 Task: For heading Use Courier New.  font size for heading18,  'Change the font style of data to'Courier New and font size to 9,  Change the alignment of both headline & data to Align right In the sheet   Elite Sales   book
Action: Mouse moved to (72, 148)
Screenshot: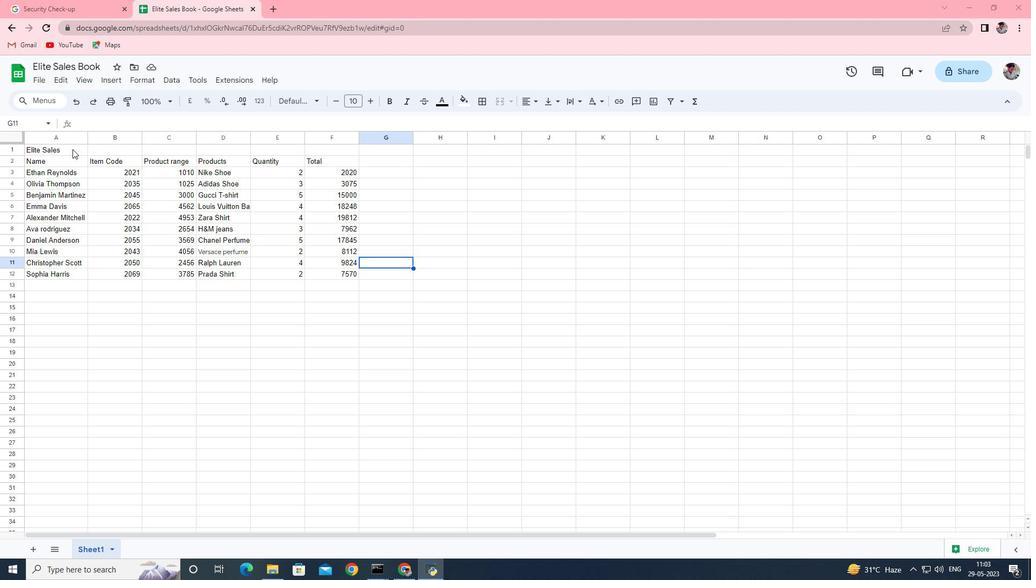 
Action: Mouse pressed left at (72, 148)
Screenshot: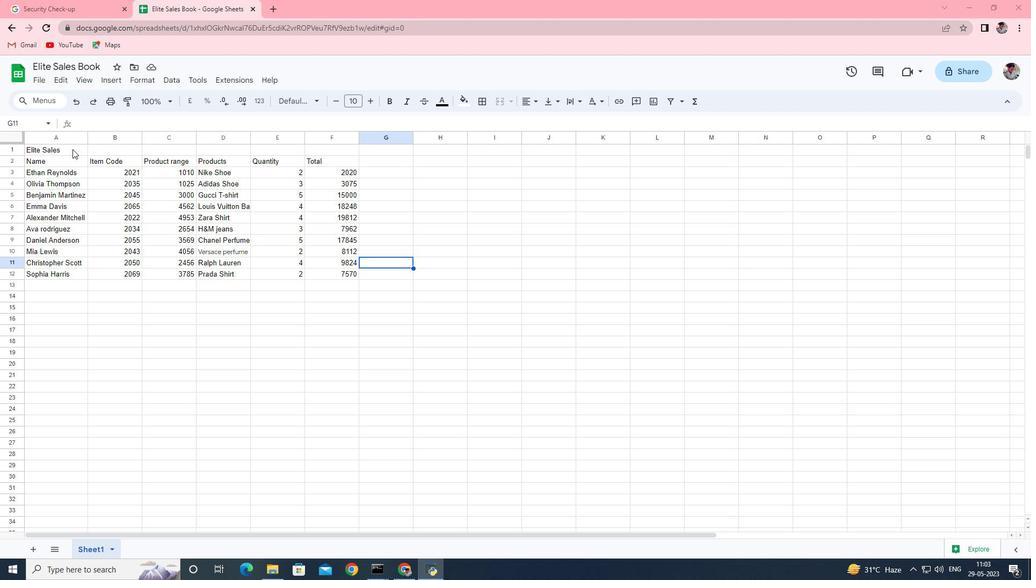 
Action: Mouse moved to (313, 102)
Screenshot: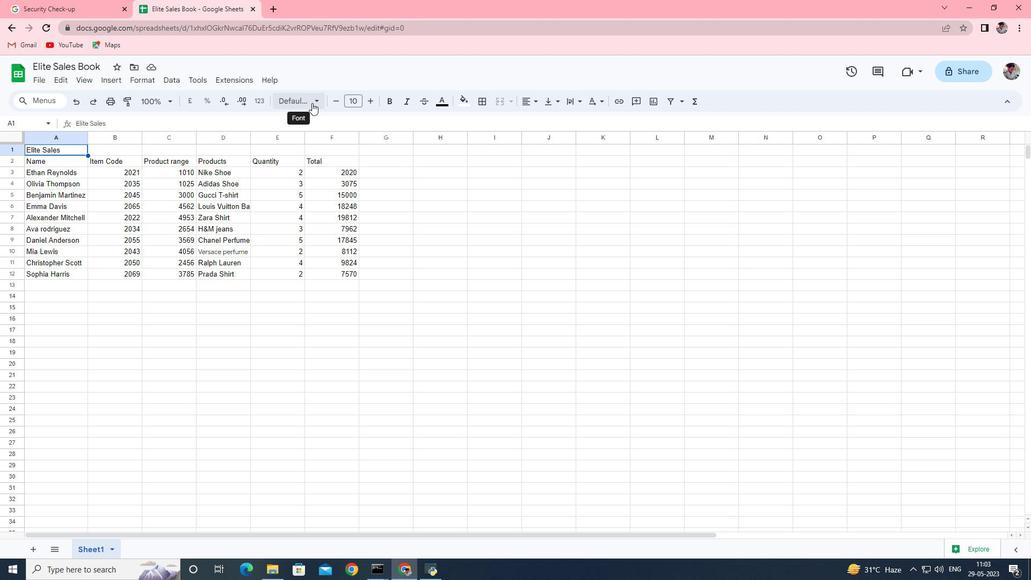 
Action: Mouse pressed left at (313, 102)
Screenshot: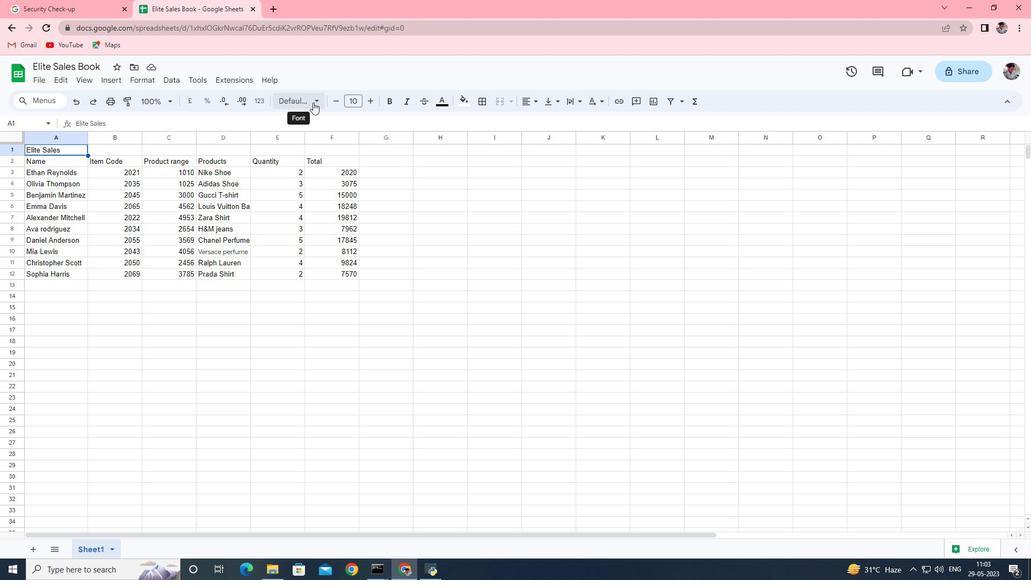 
Action: Mouse moved to (313, 322)
Screenshot: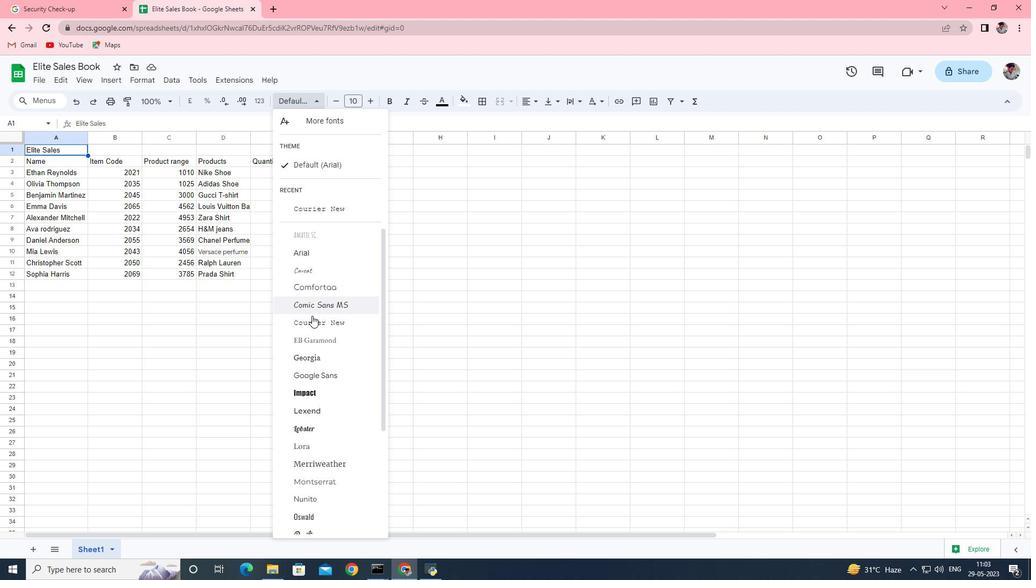 
Action: Mouse pressed left at (313, 322)
Screenshot: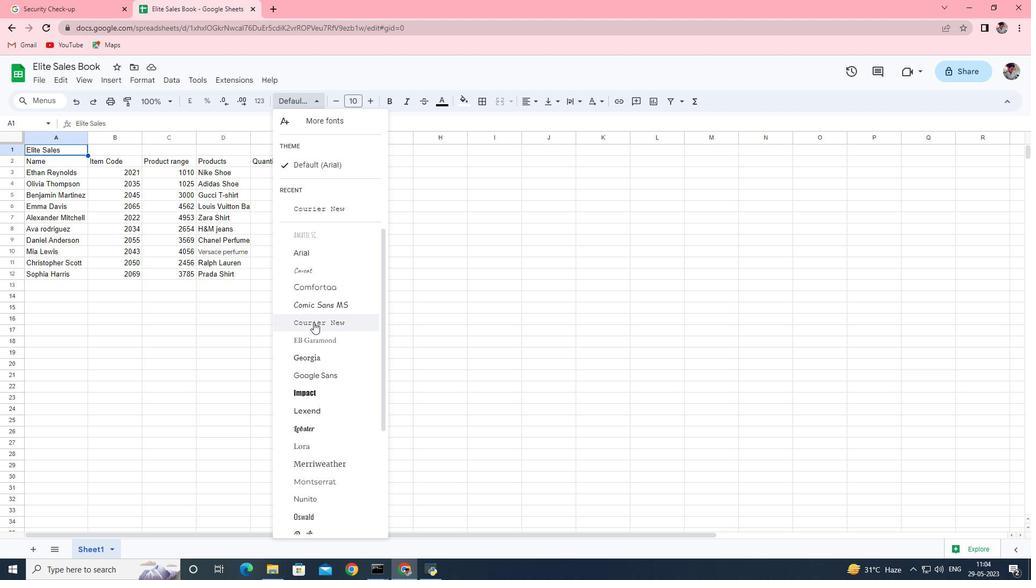 
Action: Mouse moved to (369, 103)
Screenshot: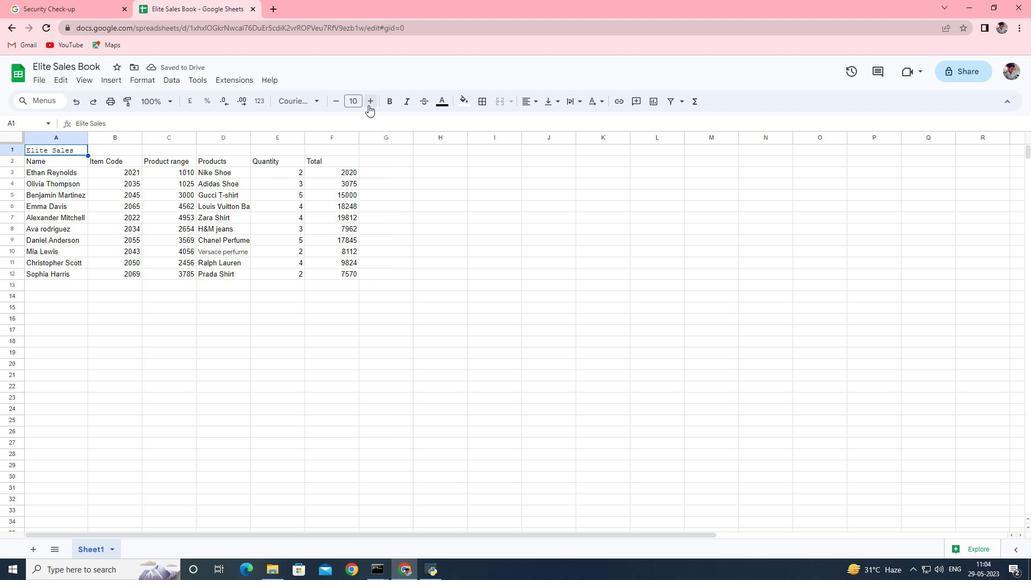 
Action: Mouse pressed left at (369, 103)
Screenshot: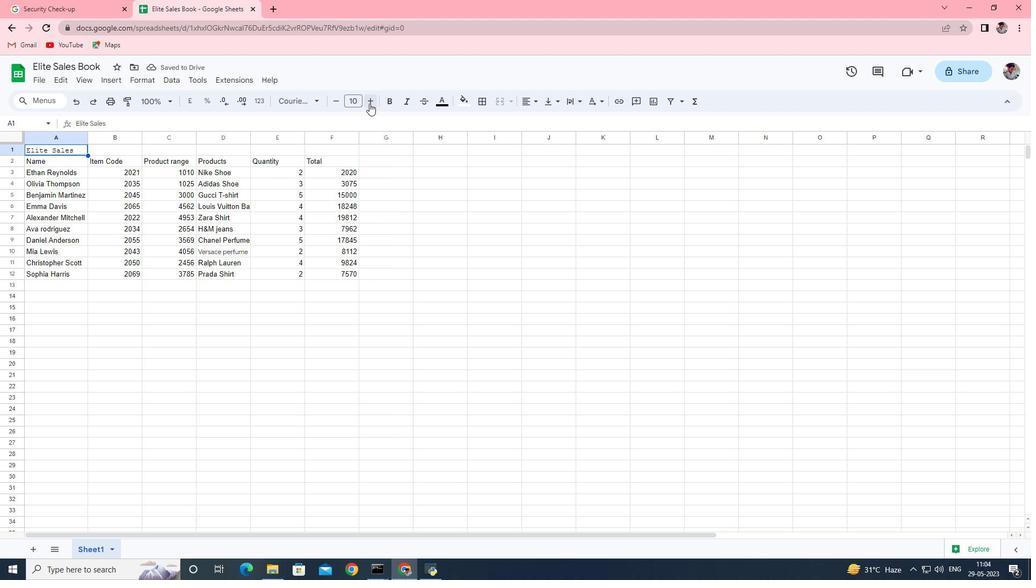 
Action: Mouse pressed left at (369, 103)
Screenshot: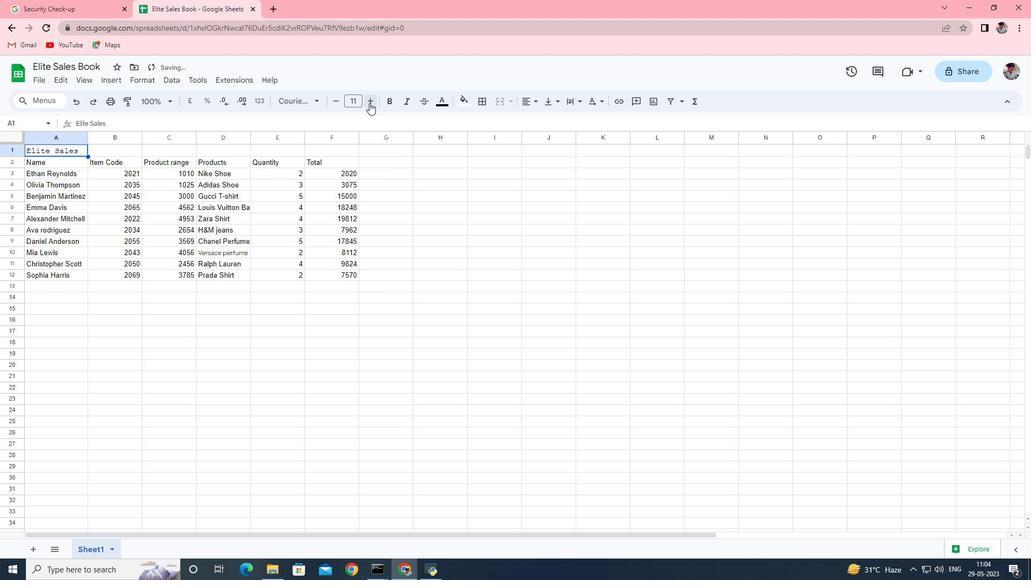 
Action: Mouse pressed left at (369, 103)
Screenshot: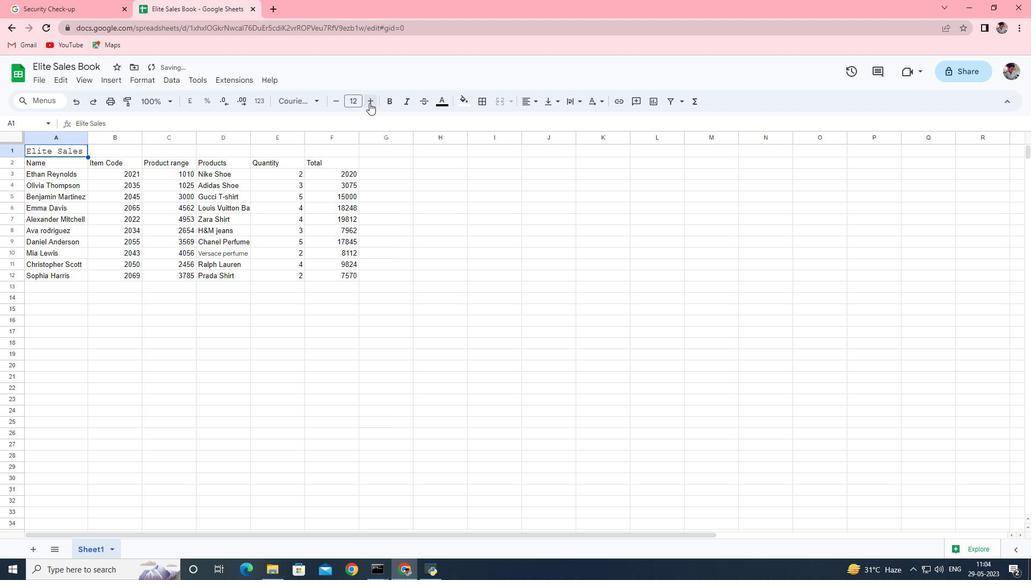 
Action: Mouse pressed left at (369, 103)
Screenshot: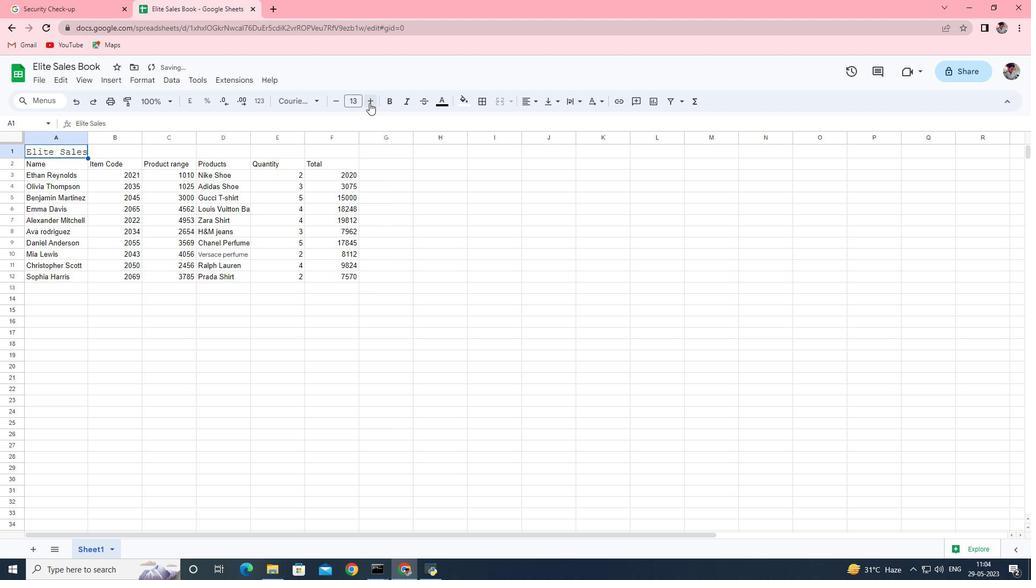 
Action: Mouse pressed left at (369, 103)
Screenshot: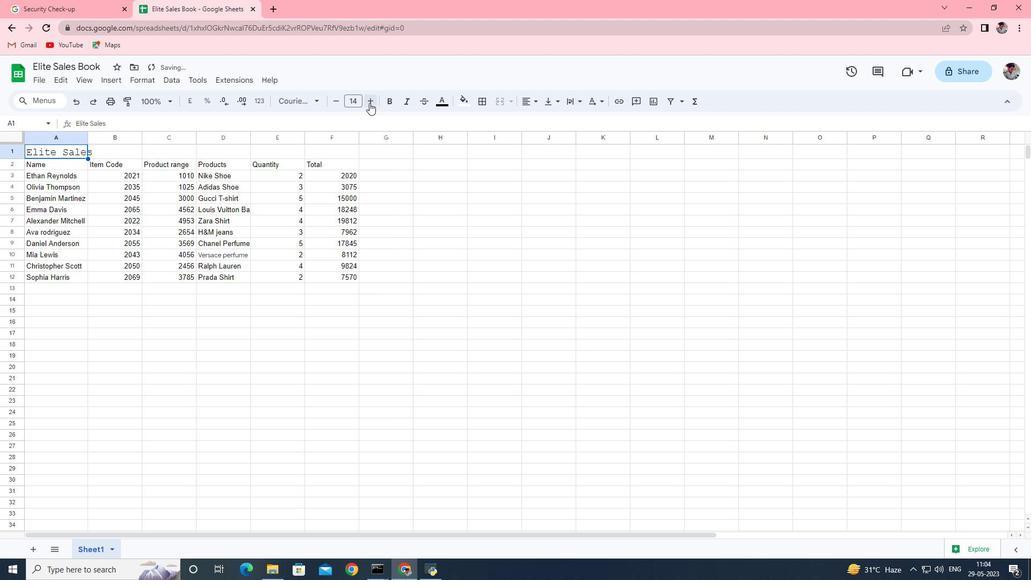
Action: Mouse pressed left at (369, 103)
Screenshot: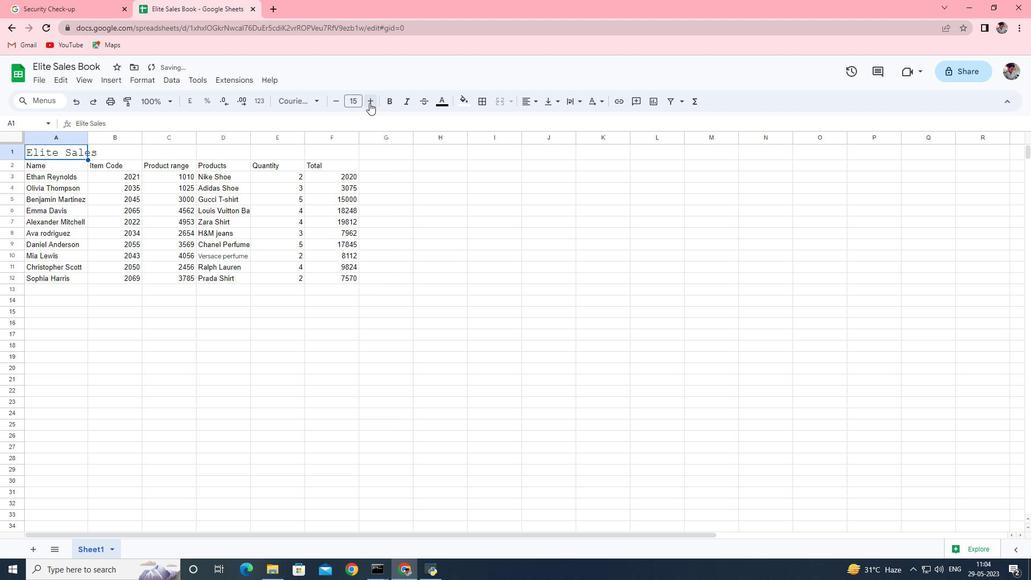 
Action: Mouse pressed left at (369, 103)
Screenshot: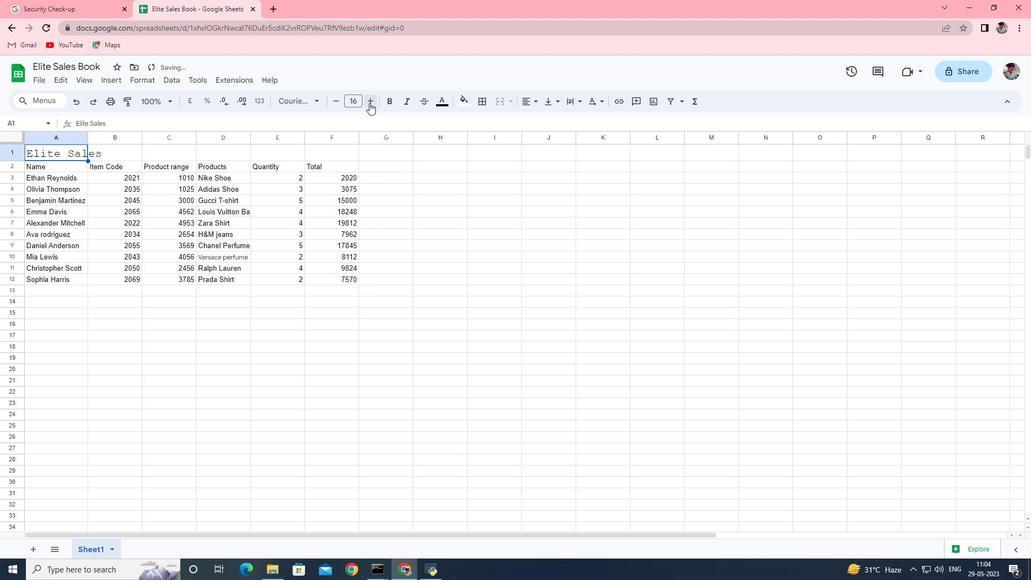 
Action: Mouse pressed left at (369, 103)
Screenshot: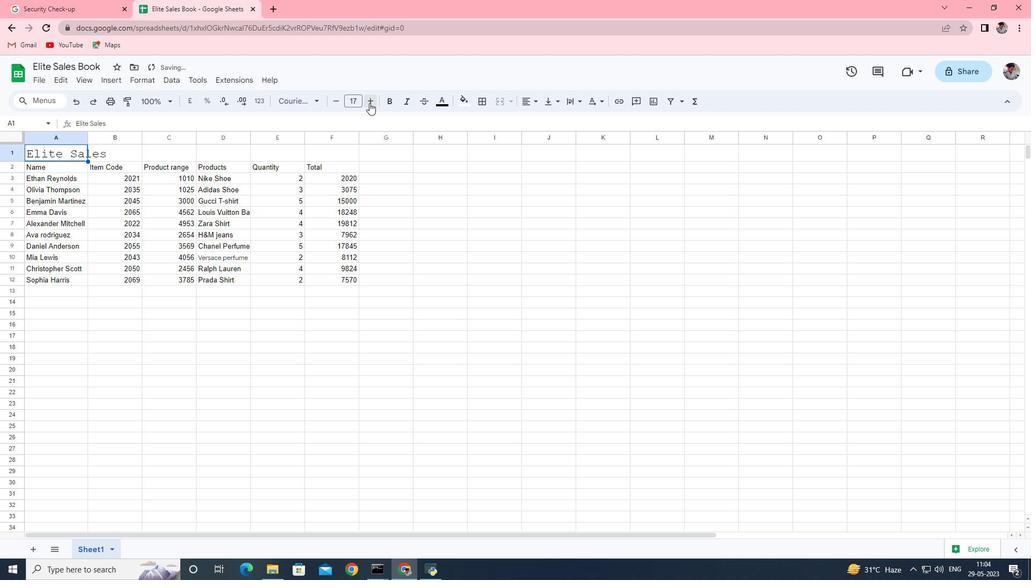
Action: Mouse moved to (72, 164)
Screenshot: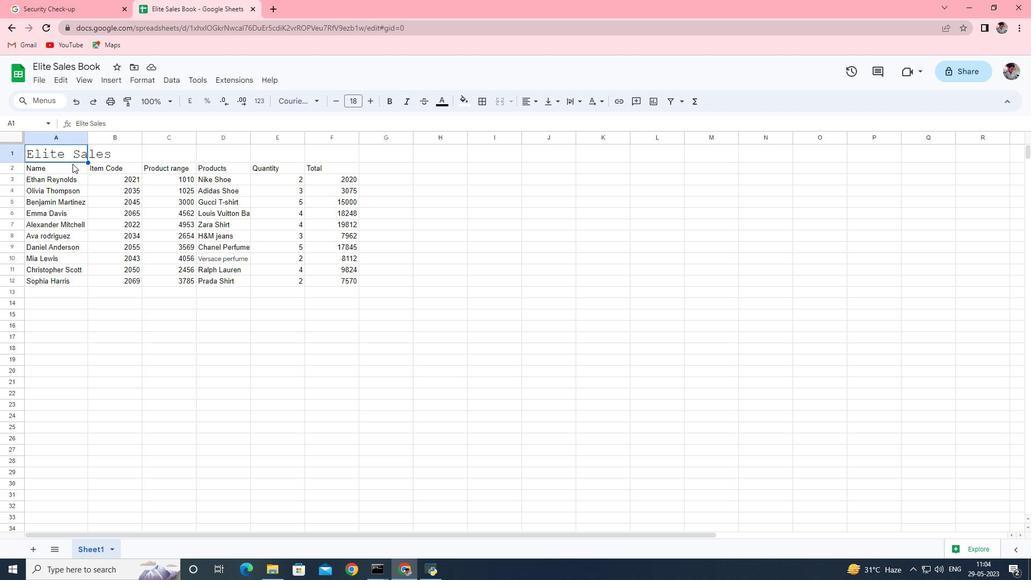 
Action: Mouse pressed left at (72, 164)
Screenshot: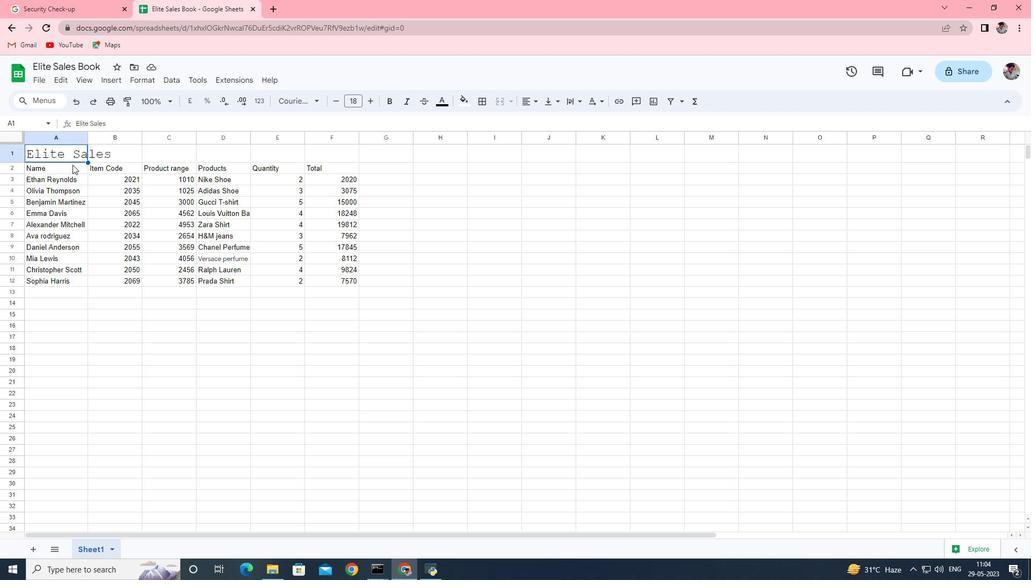 
Action: Mouse moved to (316, 104)
Screenshot: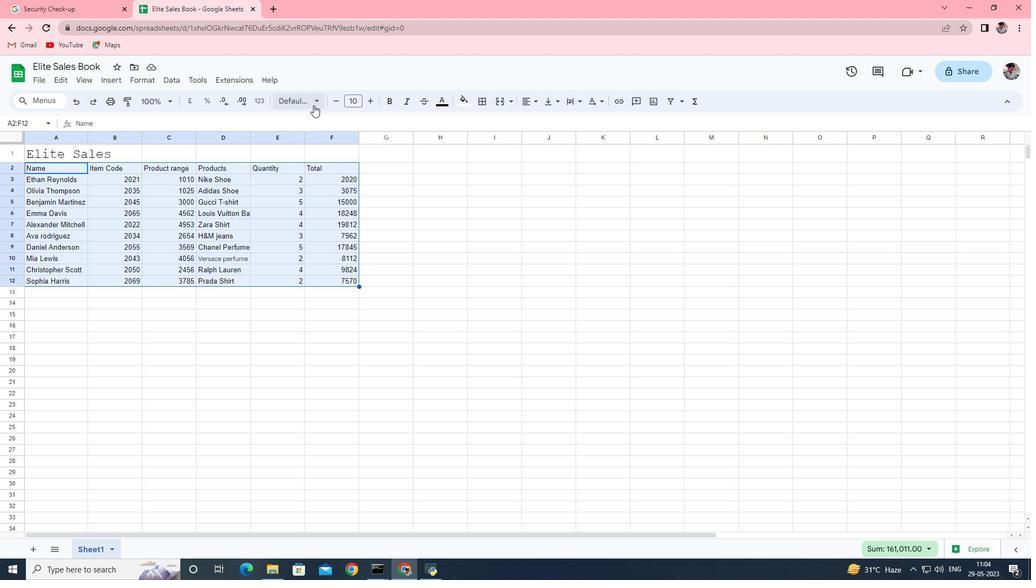 
Action: Mouse pressed left at (316, 104)
Screenshot: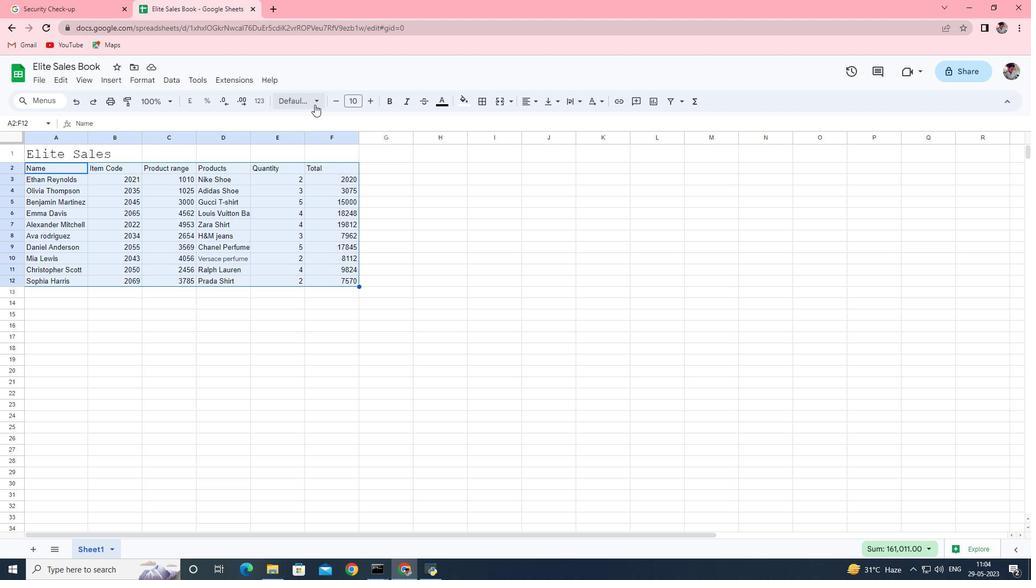 
Action: Mouse moved to (327, 326)
Screenshot: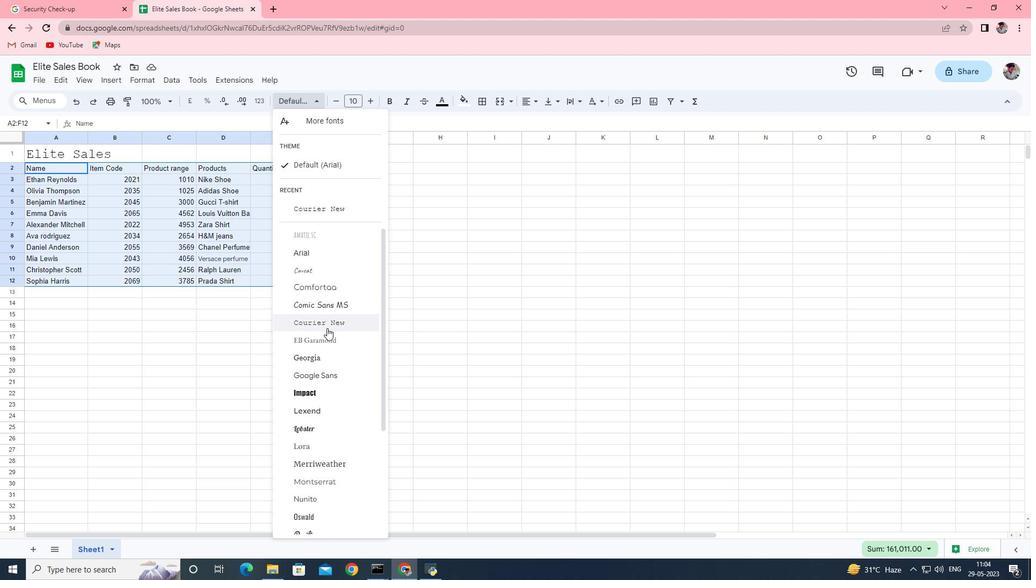 
Action: Mouse pressed left at (327, 326)
Screenshot: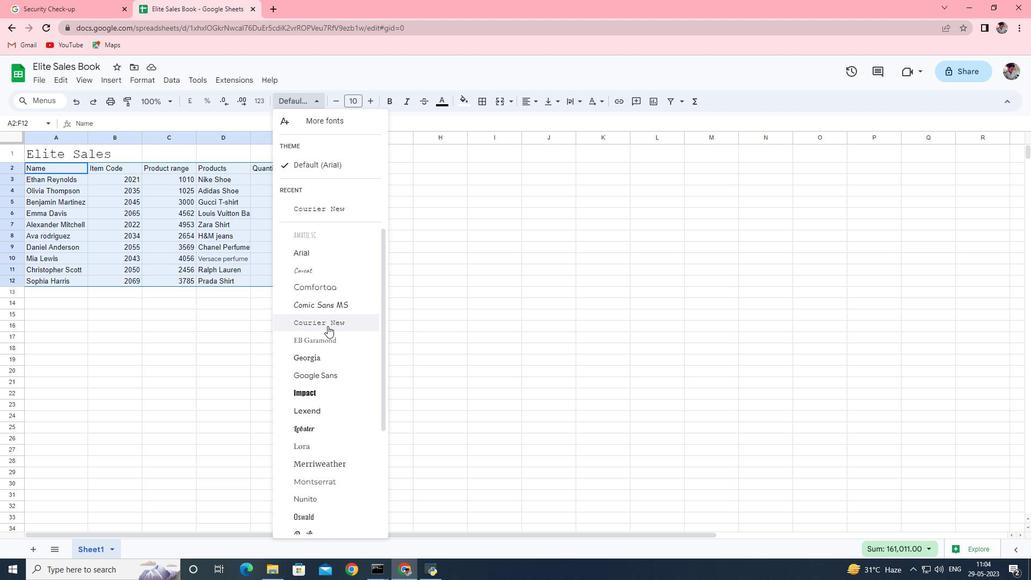 
Action: Mouse moved to (338, 100)
Screenshot: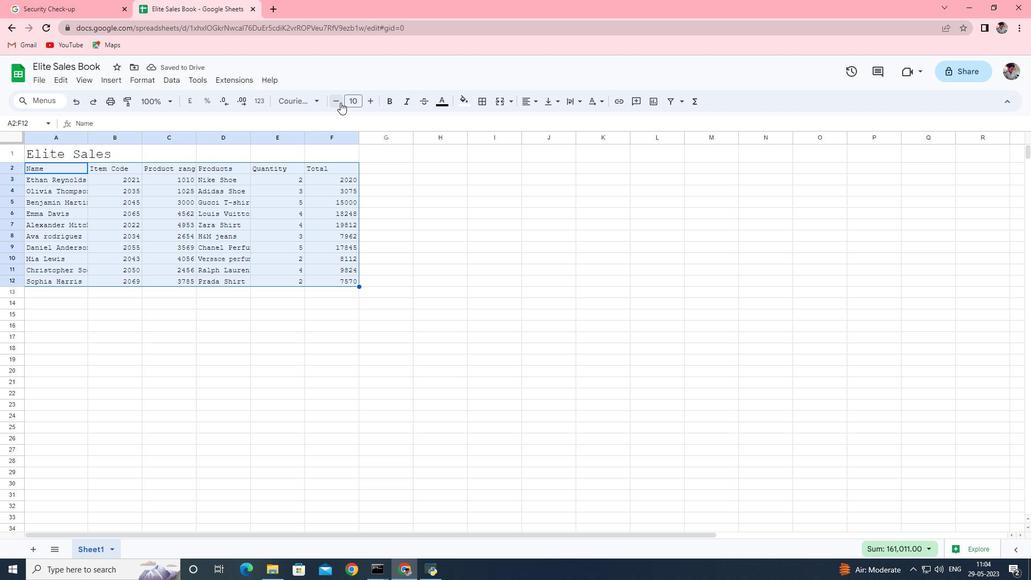
Action: Mouse pressed left at (338, 100)
Screenshot: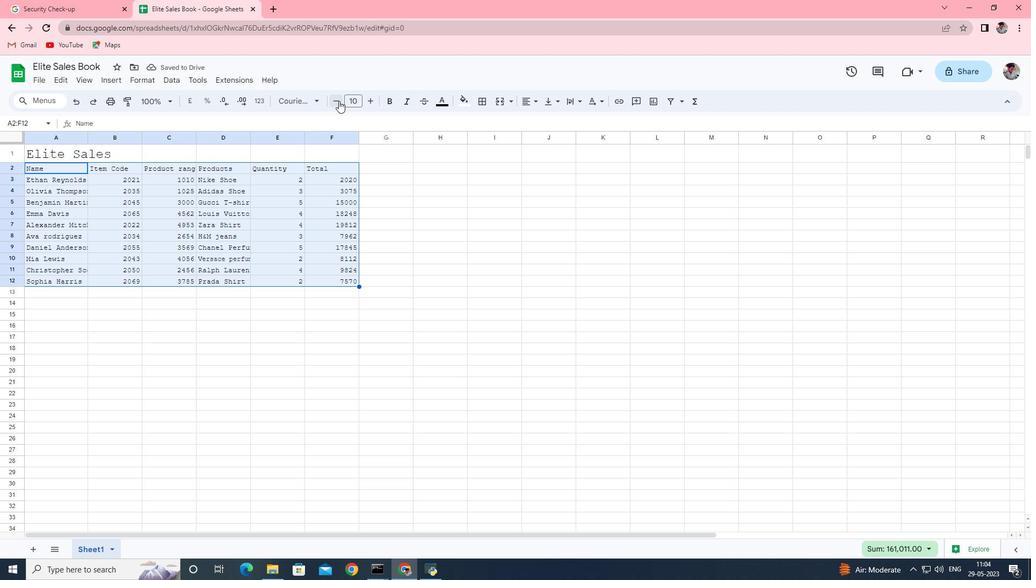 
Action: Mouse moved to (72, 151)
Screenshot: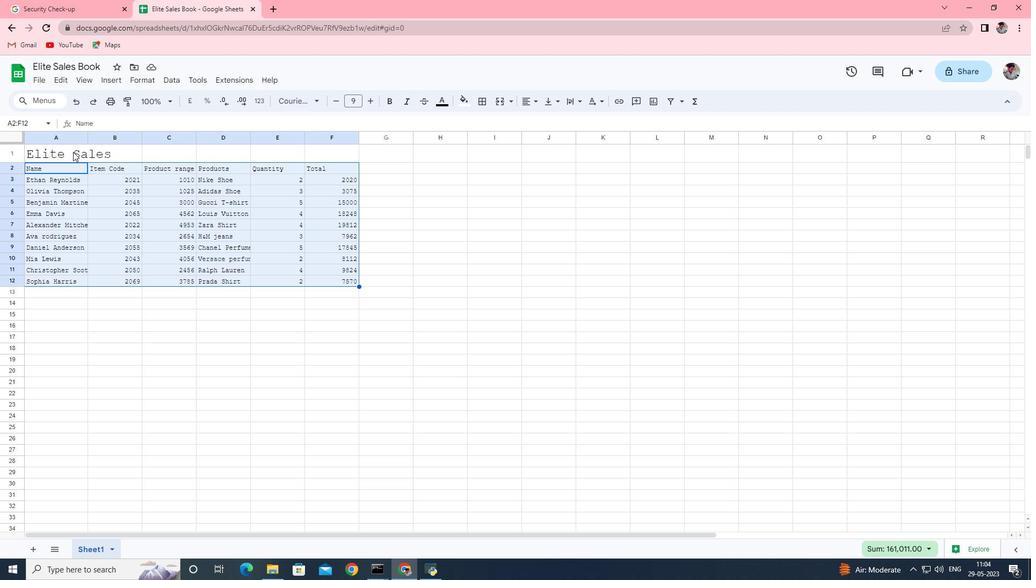 
Action: Mouse pressed left at (72, 151)
Screenshot: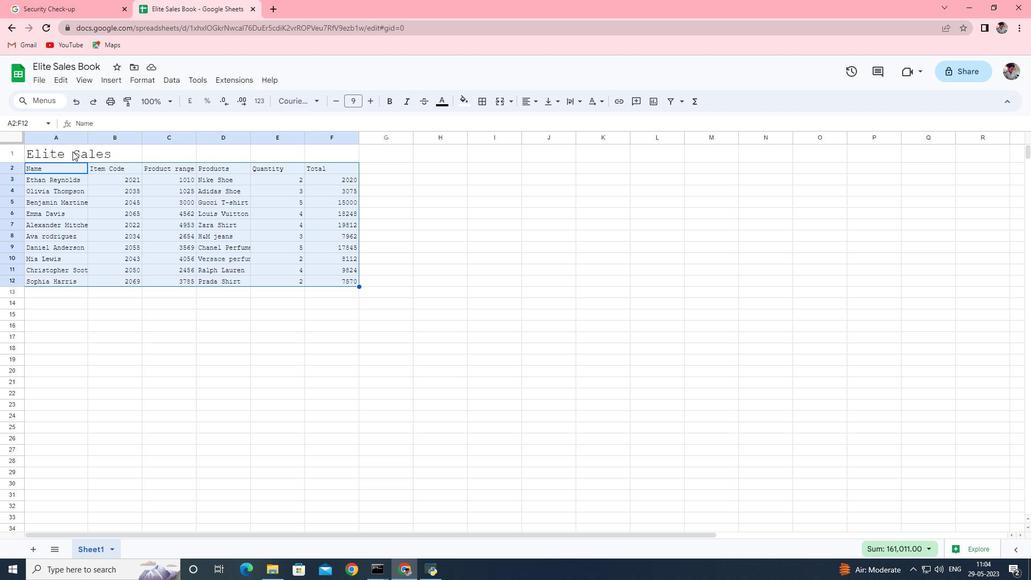 
Action: Mouse moved to (89, 135)
Screenshot: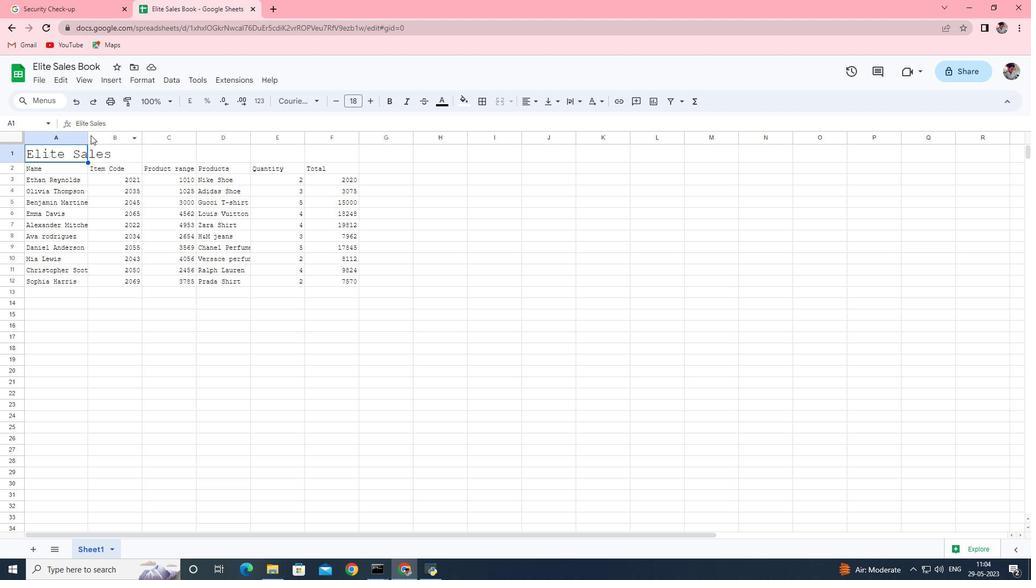 
Action: Mouse pressed left at (89, 135)
Screenshot: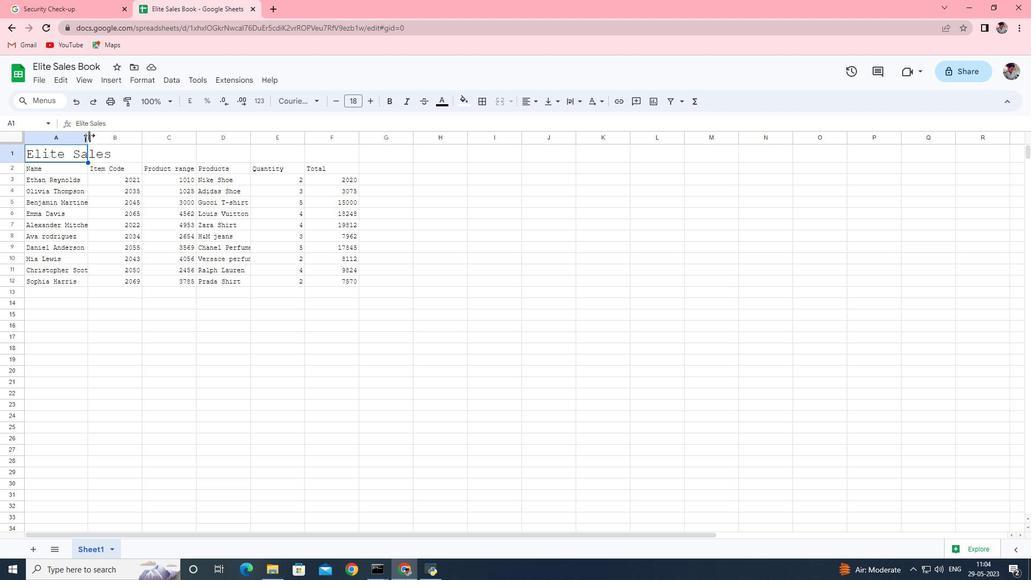 
Action: Mouse pressed left at (89, 135)
Screenshot: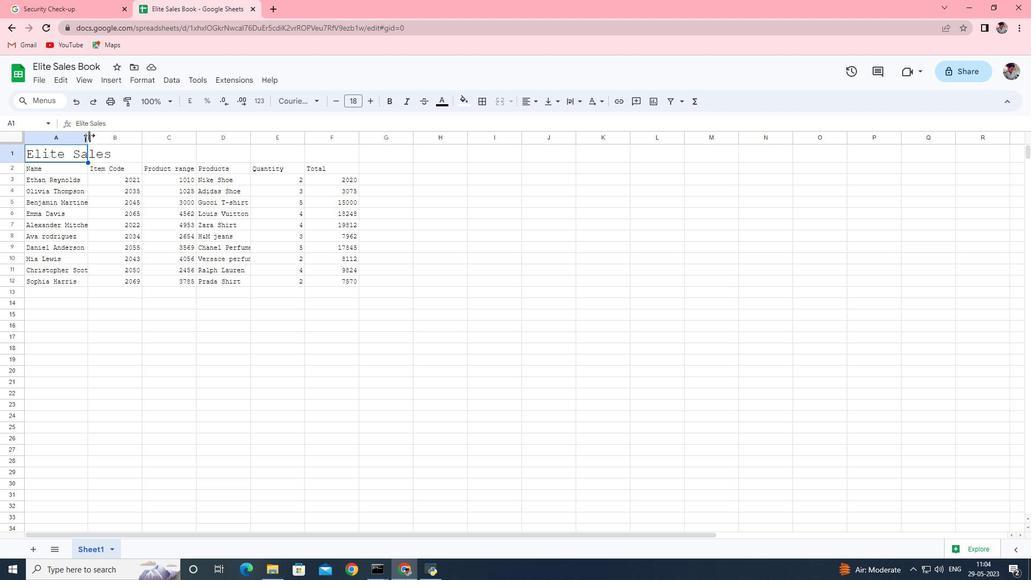 
Action: Mouse moved to (87, 152)
Screenshot: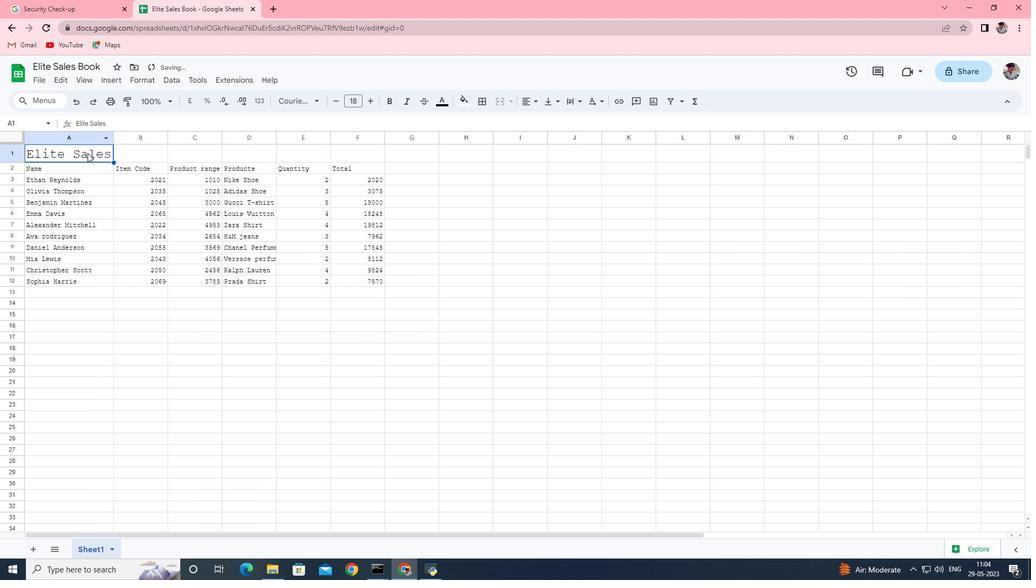 
Action: Mouse pressed left at (87, 152)
Screenshot: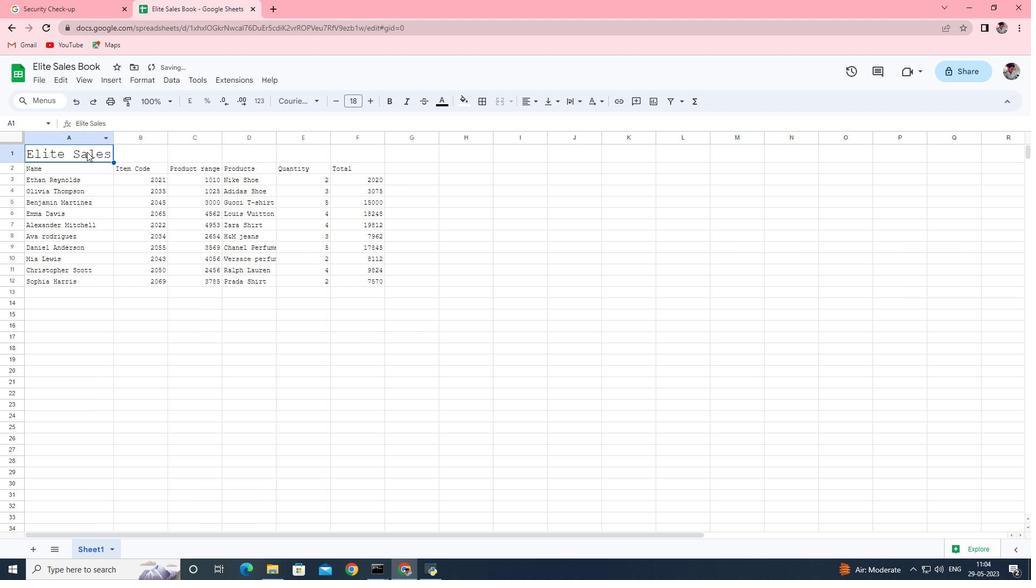 
Action: Mouse moved to (533, 106)
Screenshot: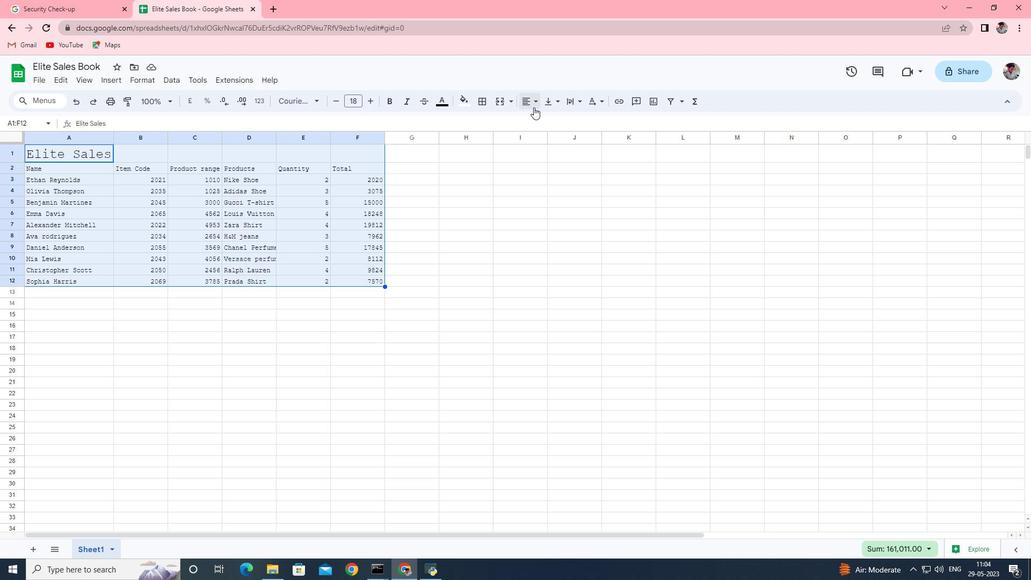 
Action: Mouse pressed left at (533, 106)
Screenshot: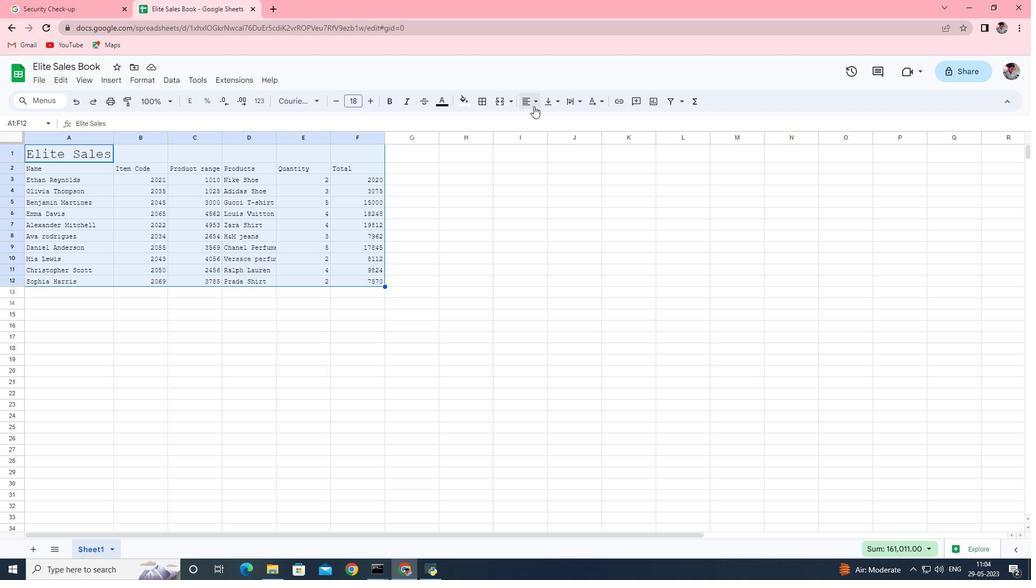 
Action: Mouse moved to (560, 125)
Screenshot: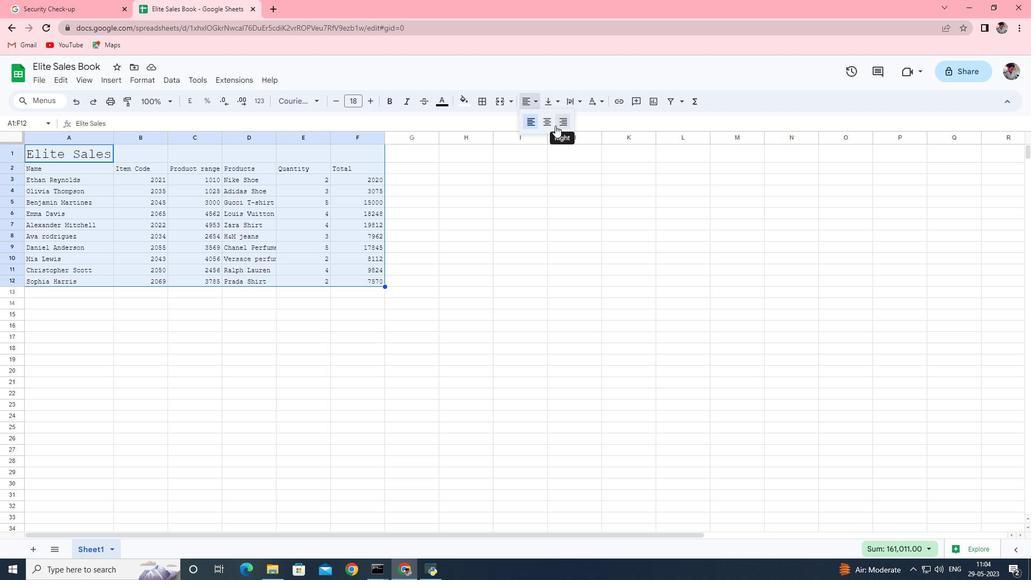
Action: Mouse pressed left at (560, 125)
Screenshot: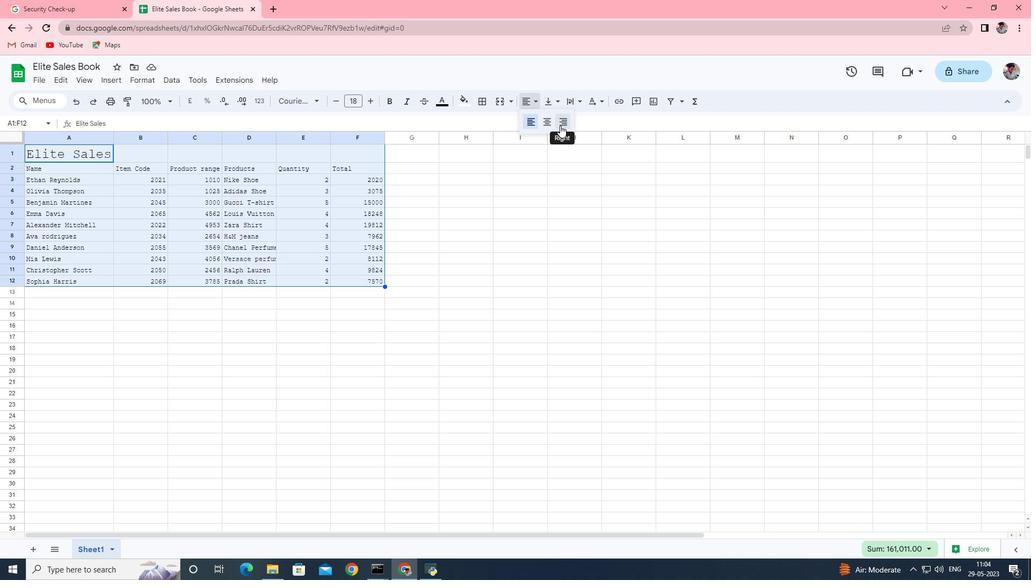 
Action: Mouse moved to (439, 277)
Screenshot: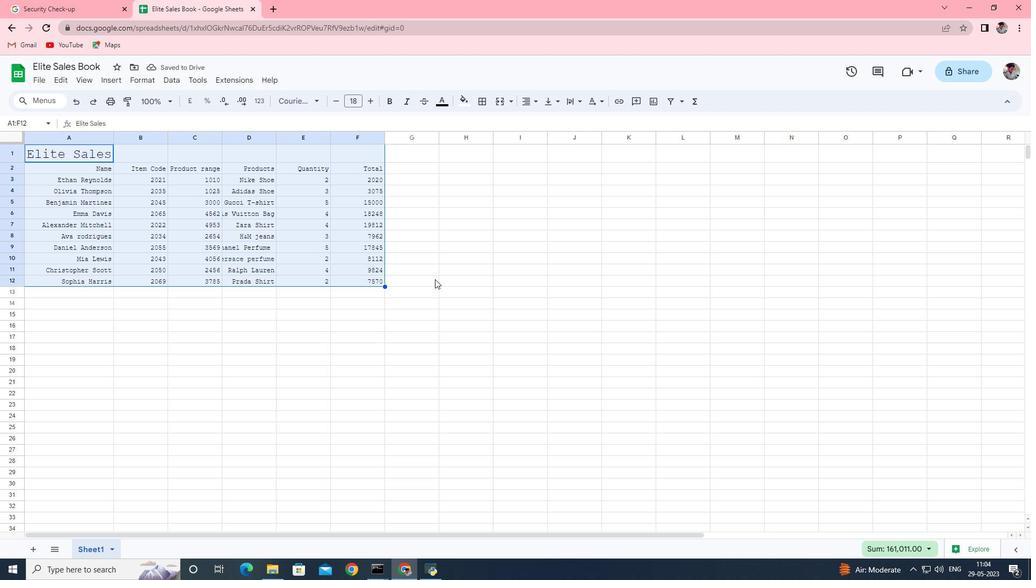 
Action: Mouse pressed left at (439, 277)
Screenshot: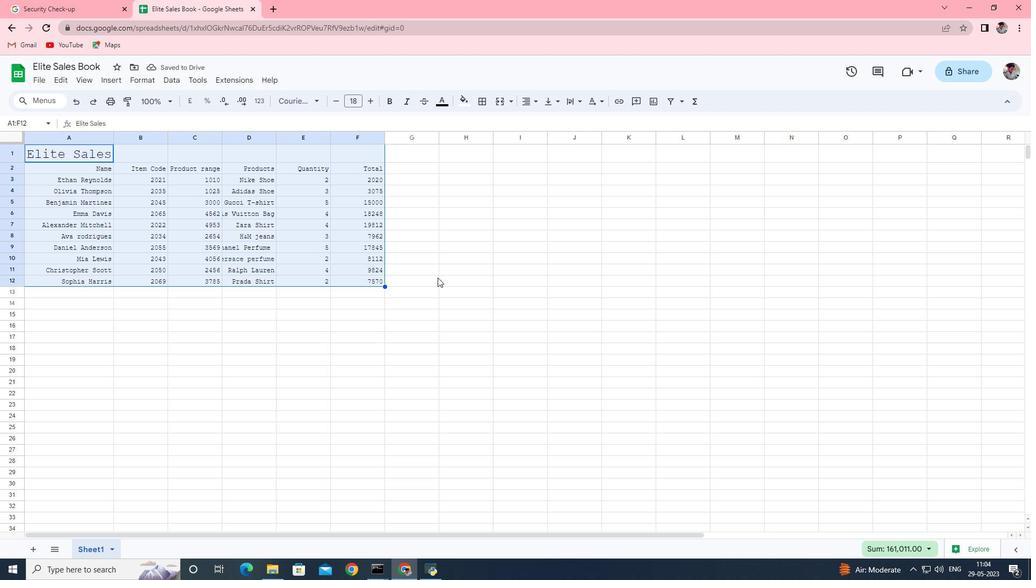 
Action: Mouse moved to (357, 311)
Screenshot: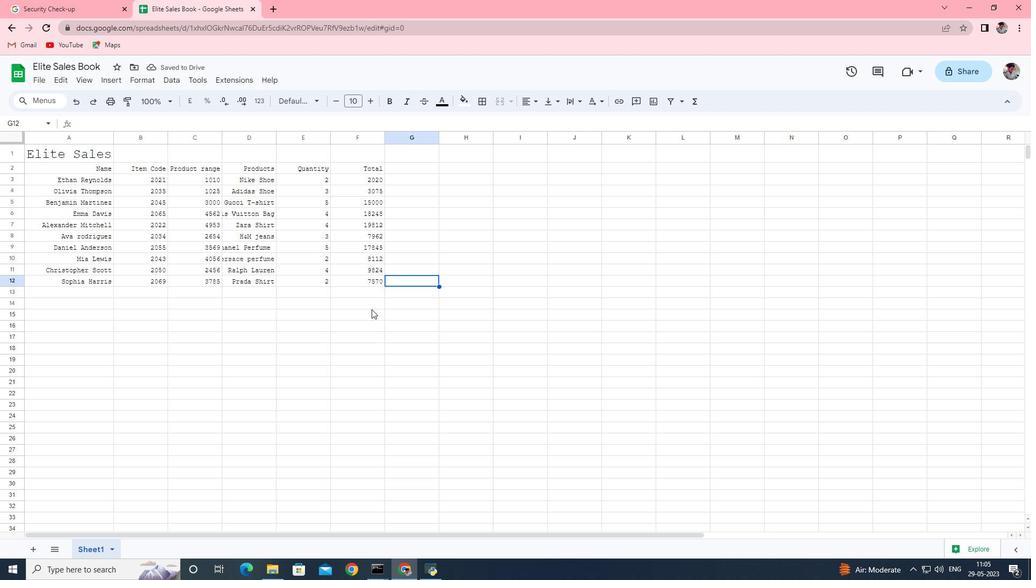 
Action: Mouse pressed left at (357, 311)
Screenshot: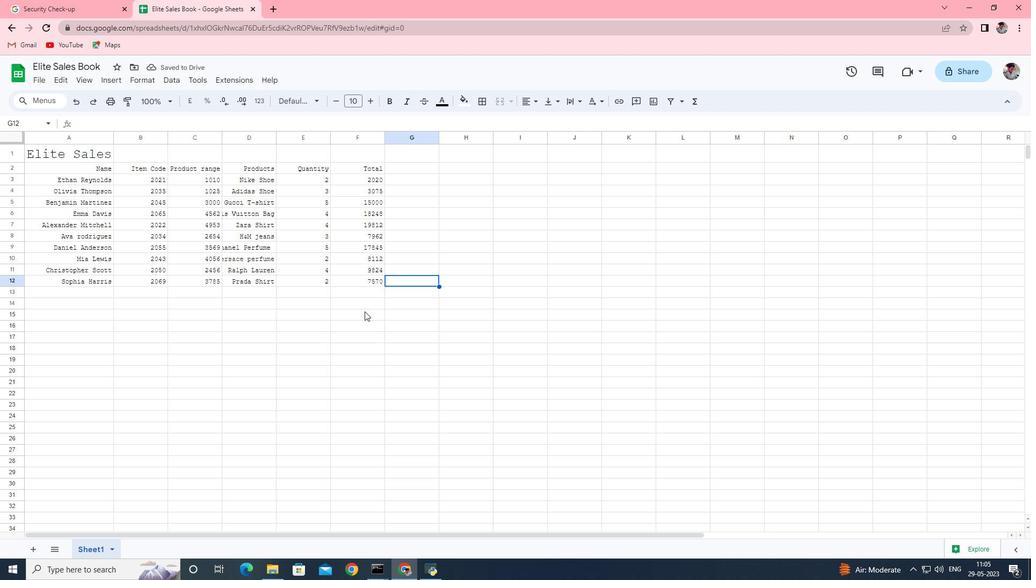 
Action: Mouse moved to (357, 310)
Screenshot: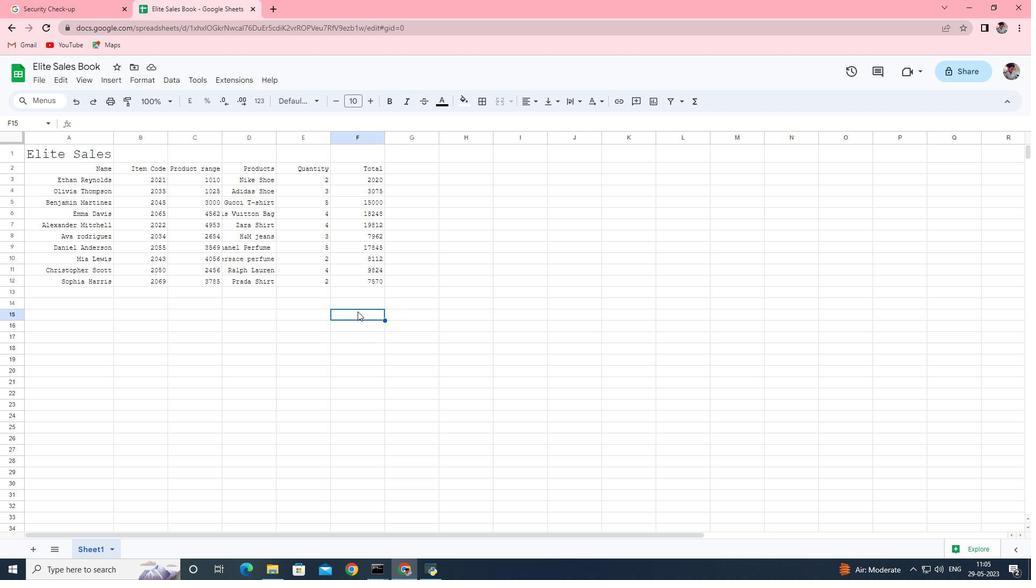 
Action: Key pressed ctrl+S
Screenshot: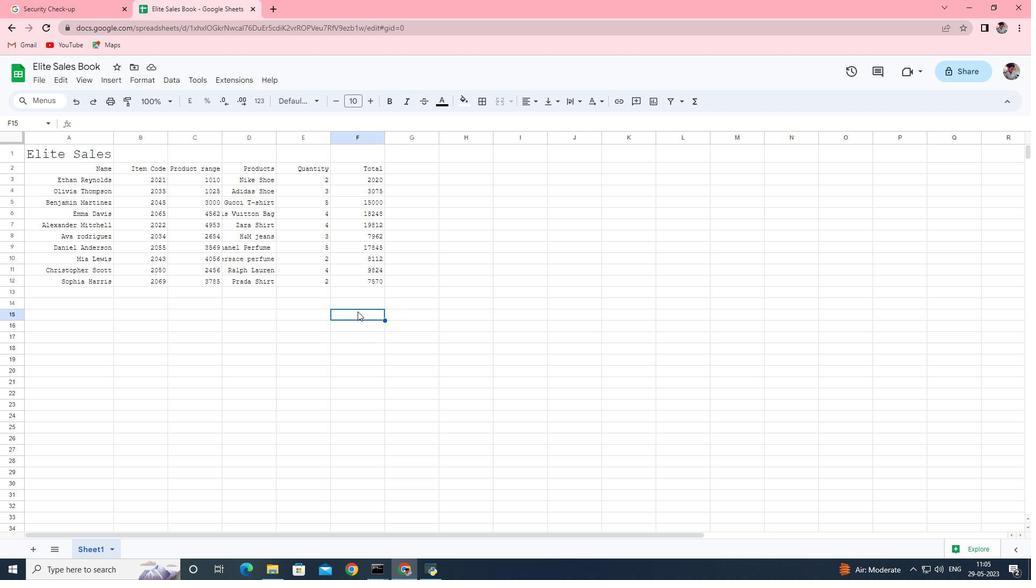 
Action: Mouse moved to (357, 309)
Screenshot: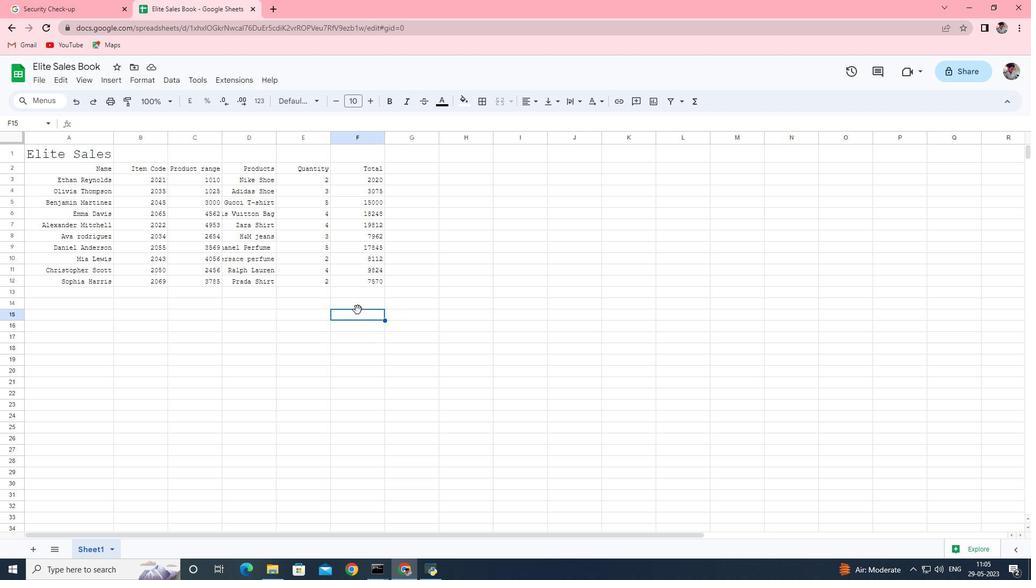 
Action: Key pressed <'\x13'>
Screenshot: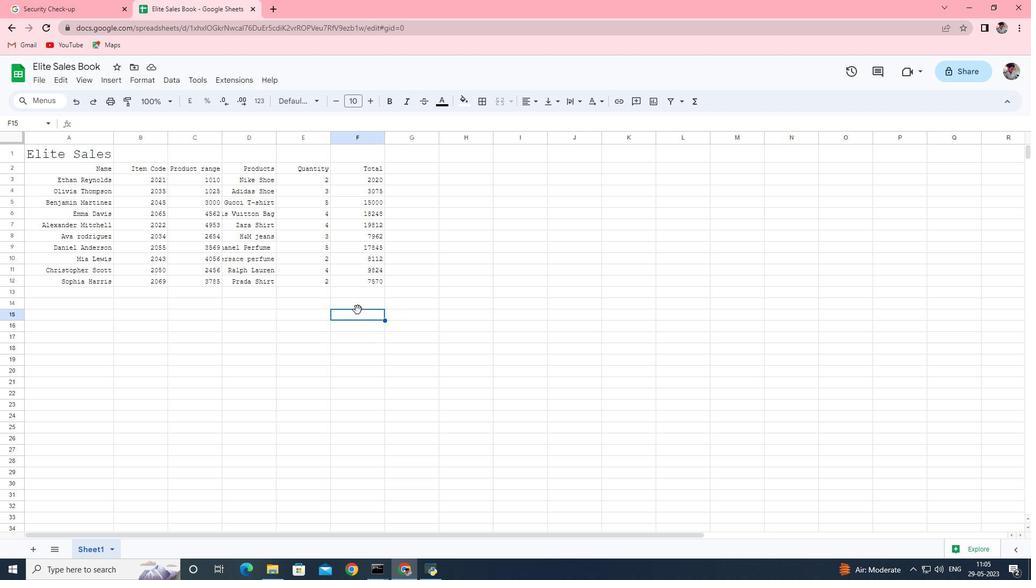 
Action: Mouse moved to (358, 308)
Screenshot: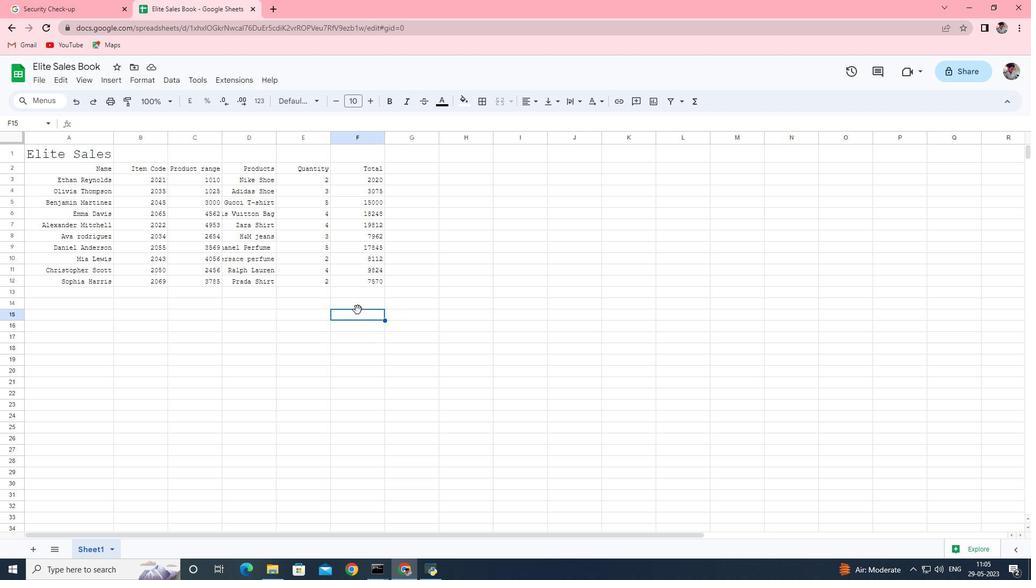 
Action: Key pressed <'\x13'>
Screenshot: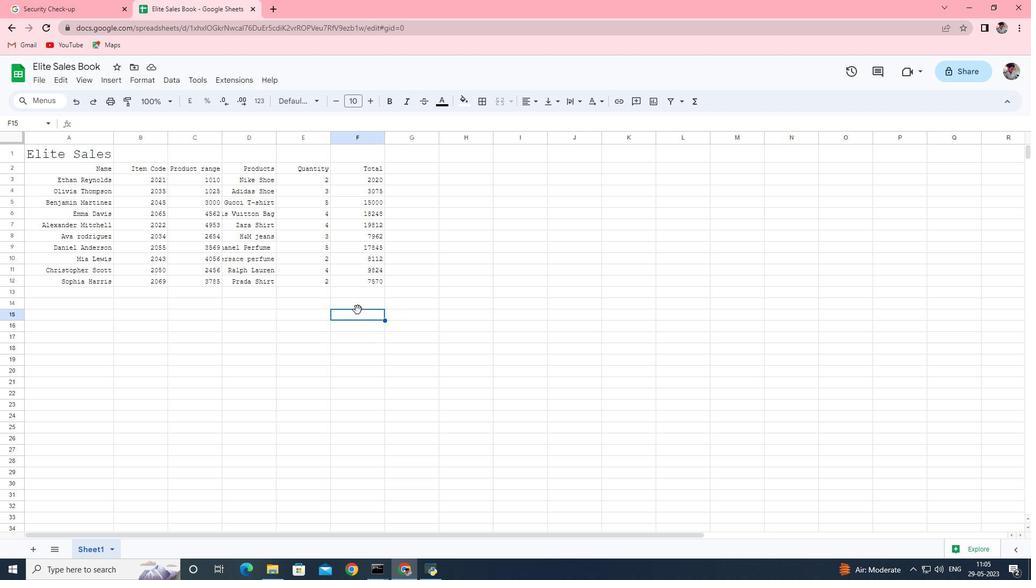 
Action: Mouse moved to (147, 165)
Screenshot: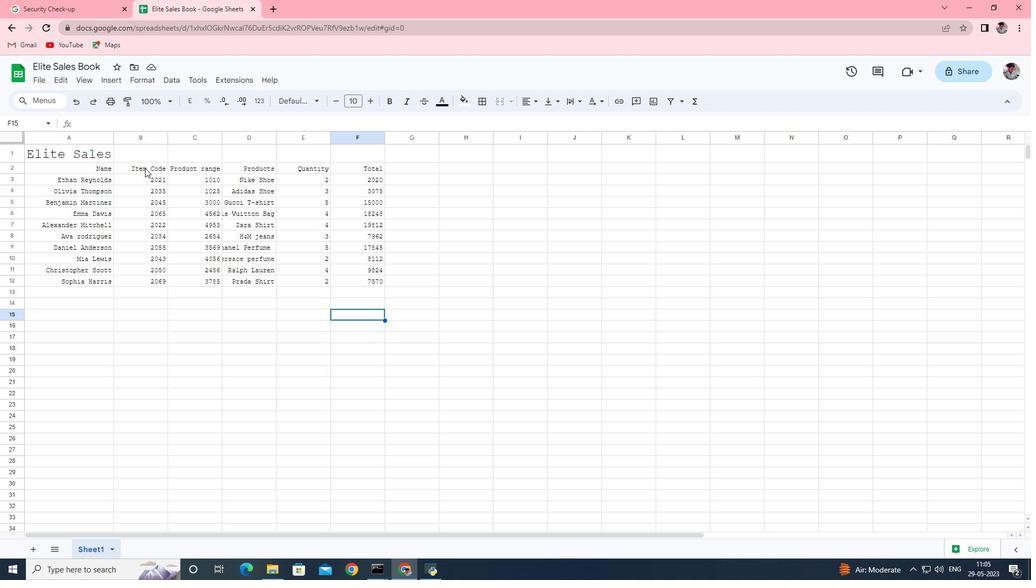 
